 Task: In the  document compendium.pdf Download file as 'Open Document Format' Share this file with 'softage.3@softage.net' Insert the command  Editing
Action: Mouse moved to (56, 96)
Screenshot: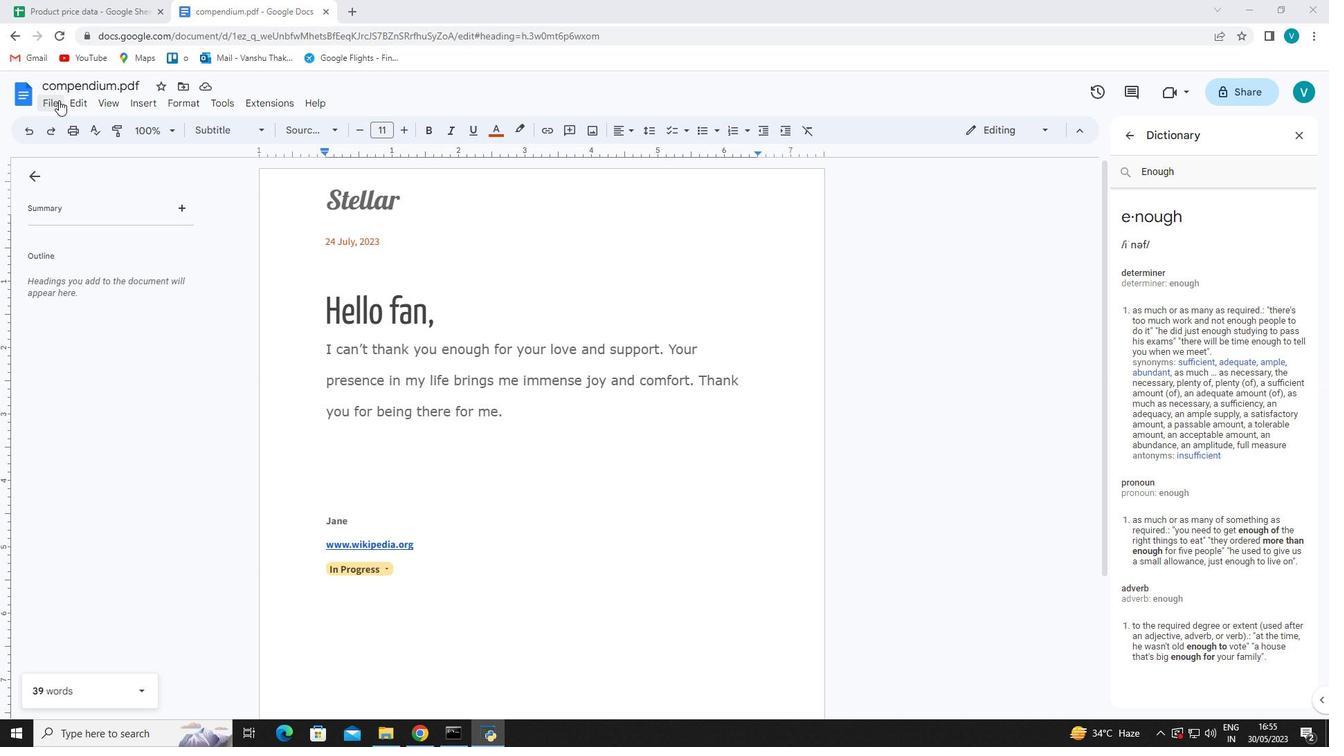 
Action: Mouse pressed left at (56, 96)
Screenshot: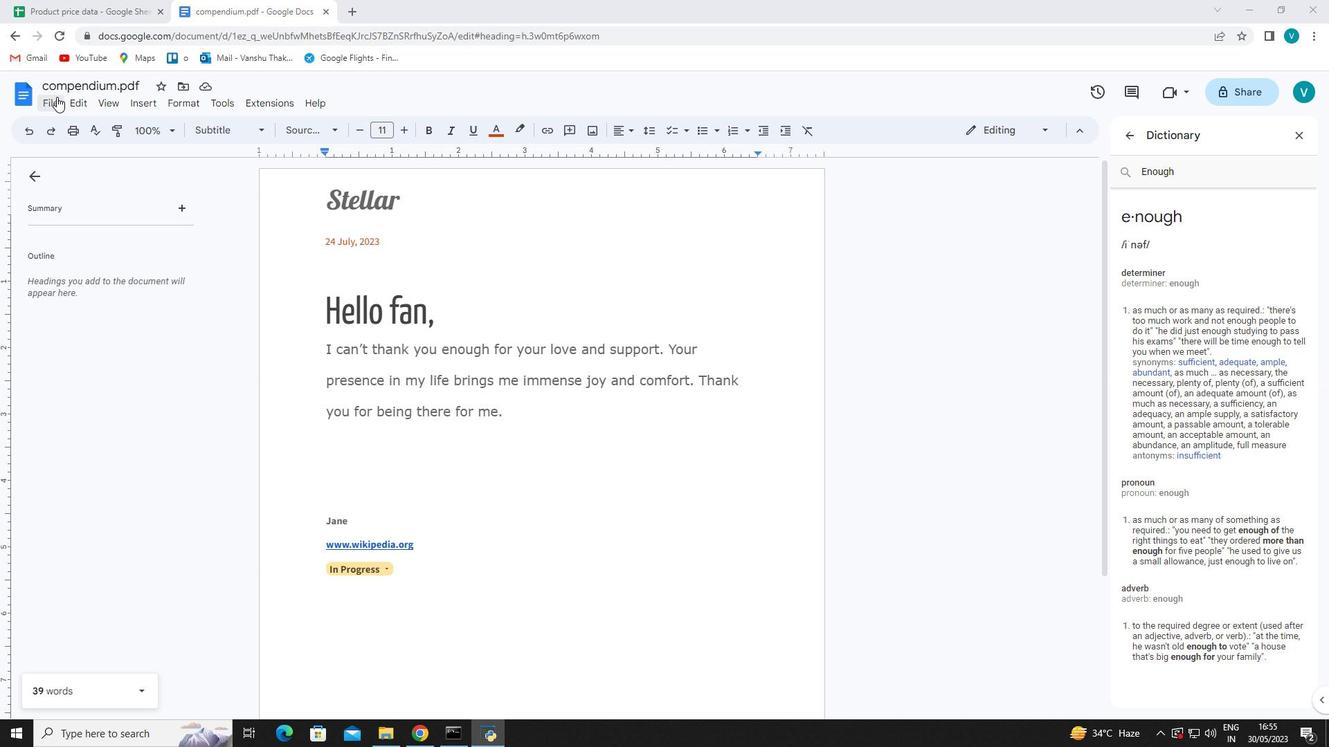 
Action: Mouse moved to (301, 275)
Screenshot: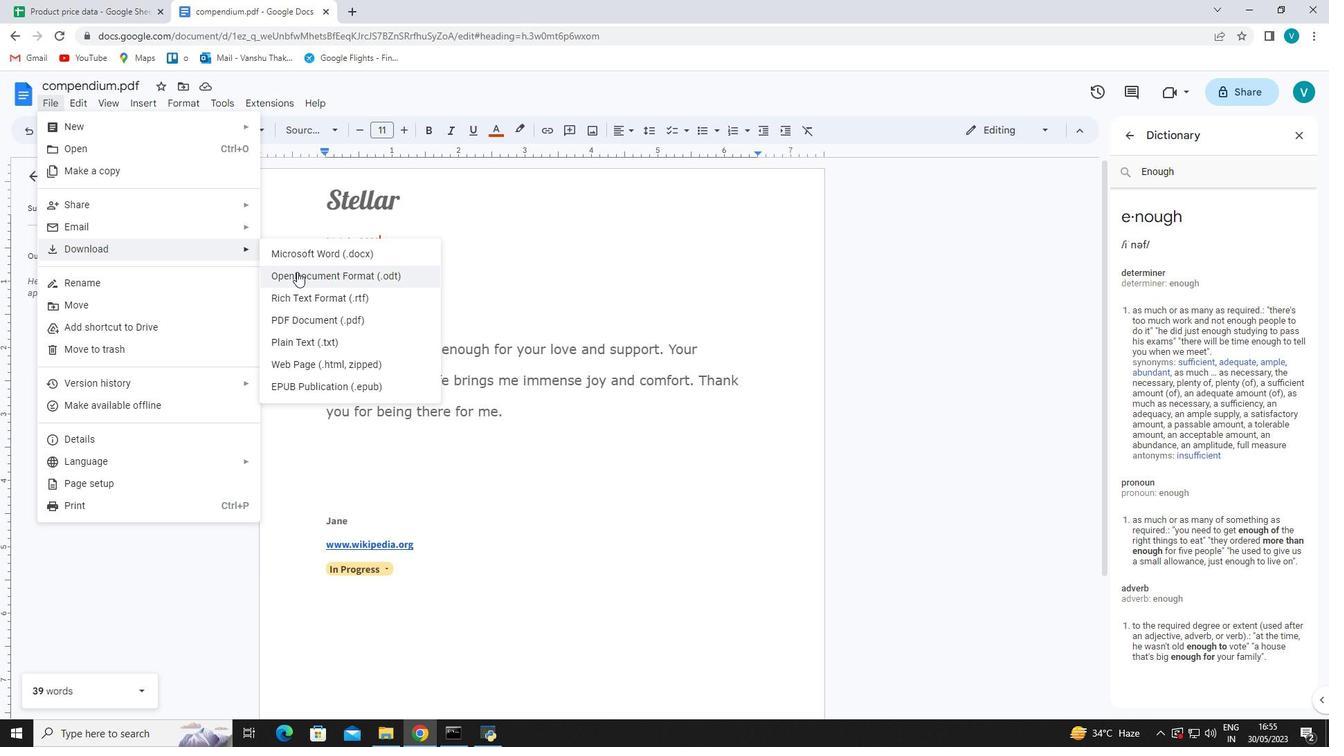 
Action: Mouse pressed left at (301, 275)
Screenshot: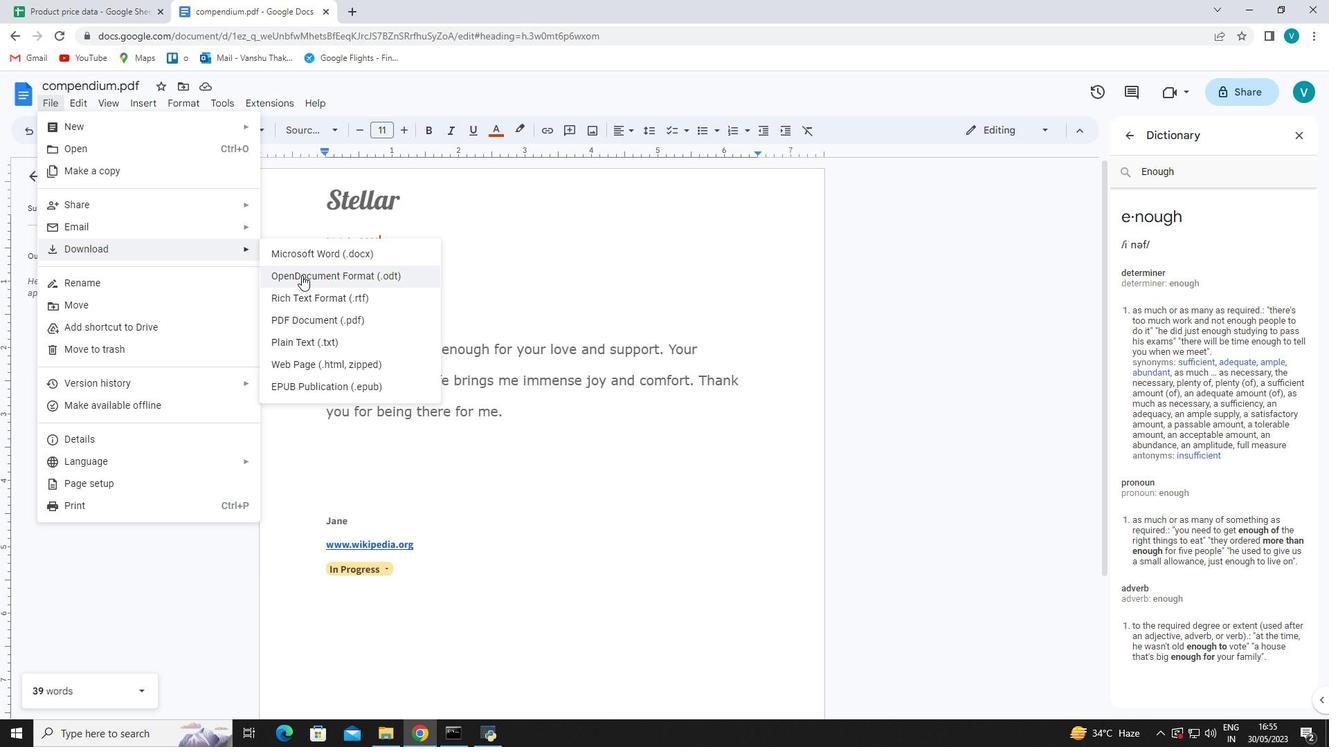 
Action: Mouse moved to (51, 103)
Screenshot: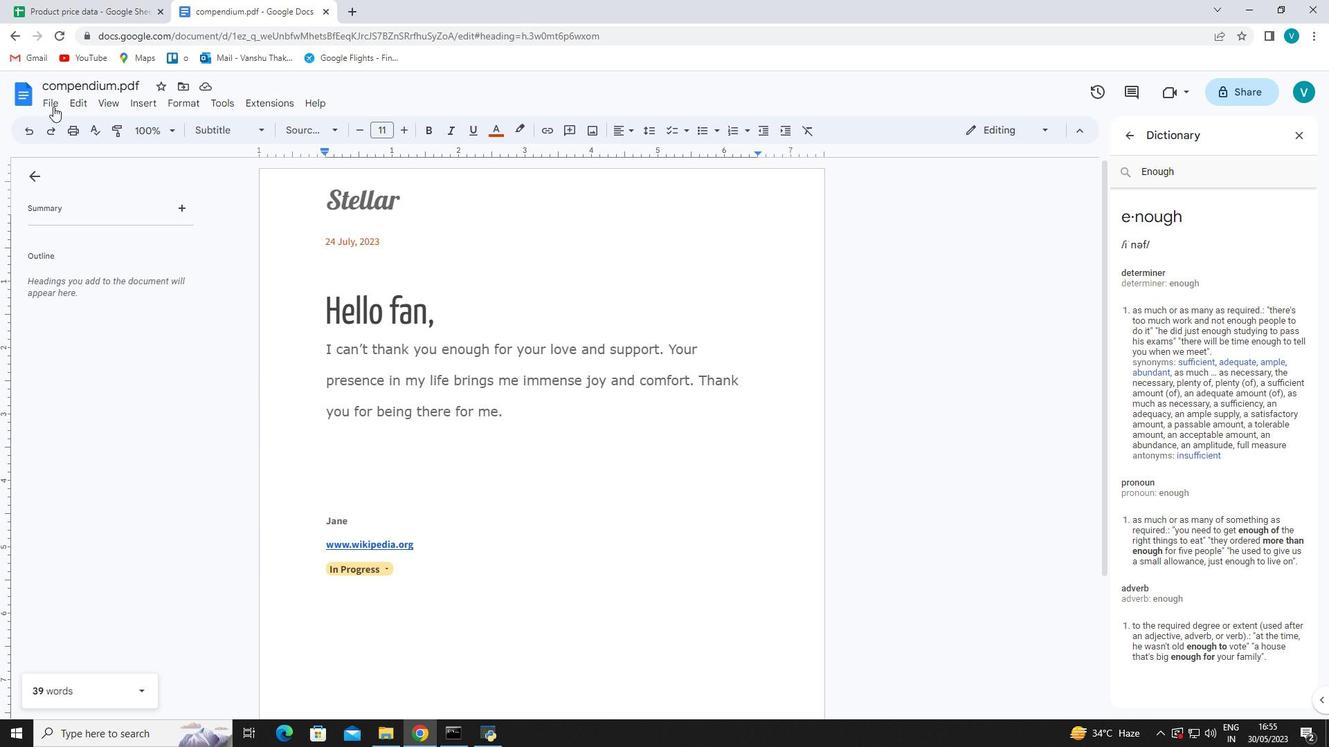 
Action: Mouse pressed left at (51, 103)
Screenshot: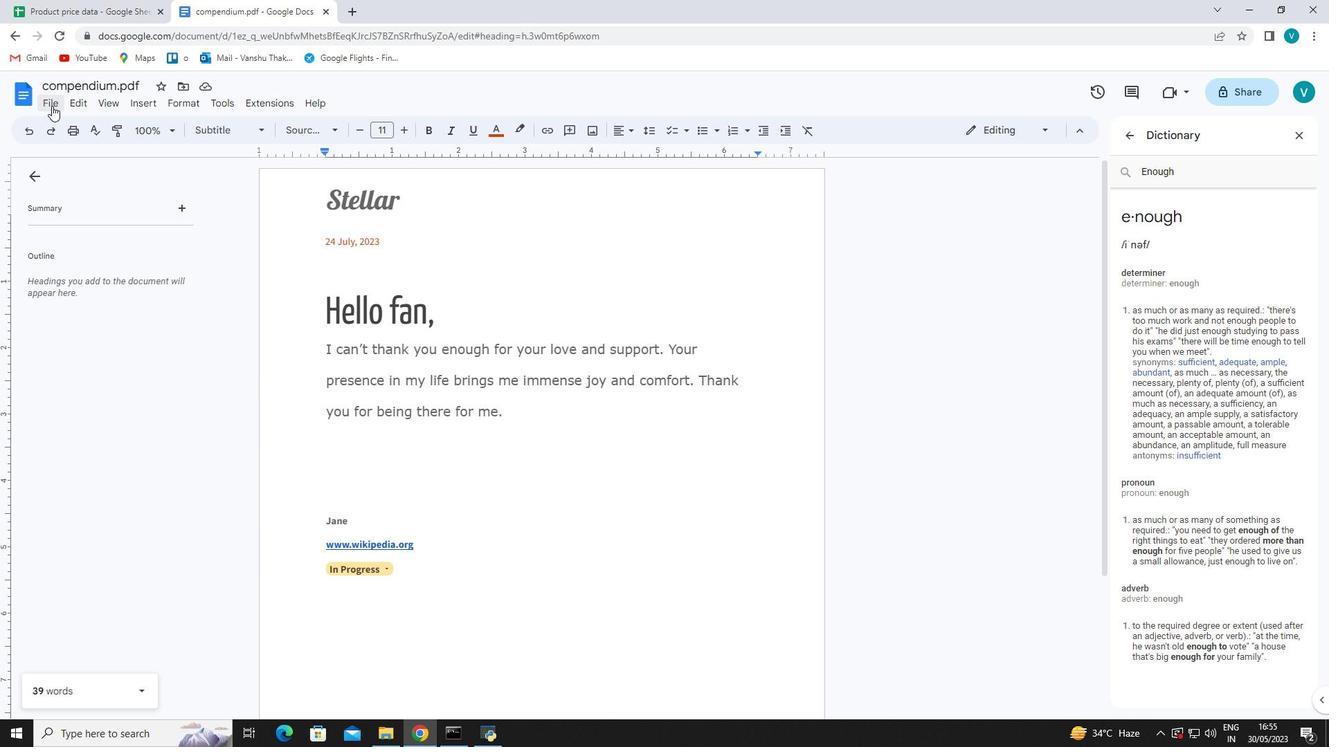 
Action: Mouse moved to (302, 212)
Screenshot: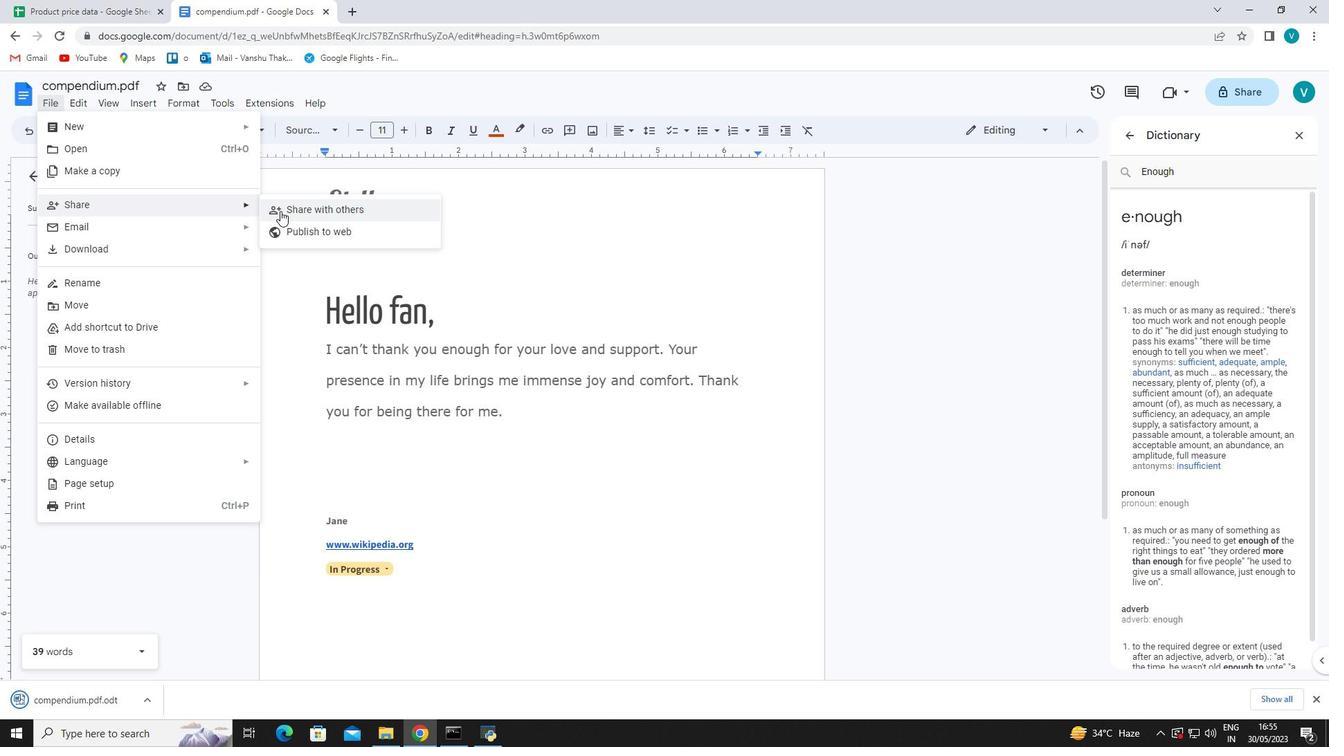 
Action: Mouse pressed left at (302, 212)
Screenshot: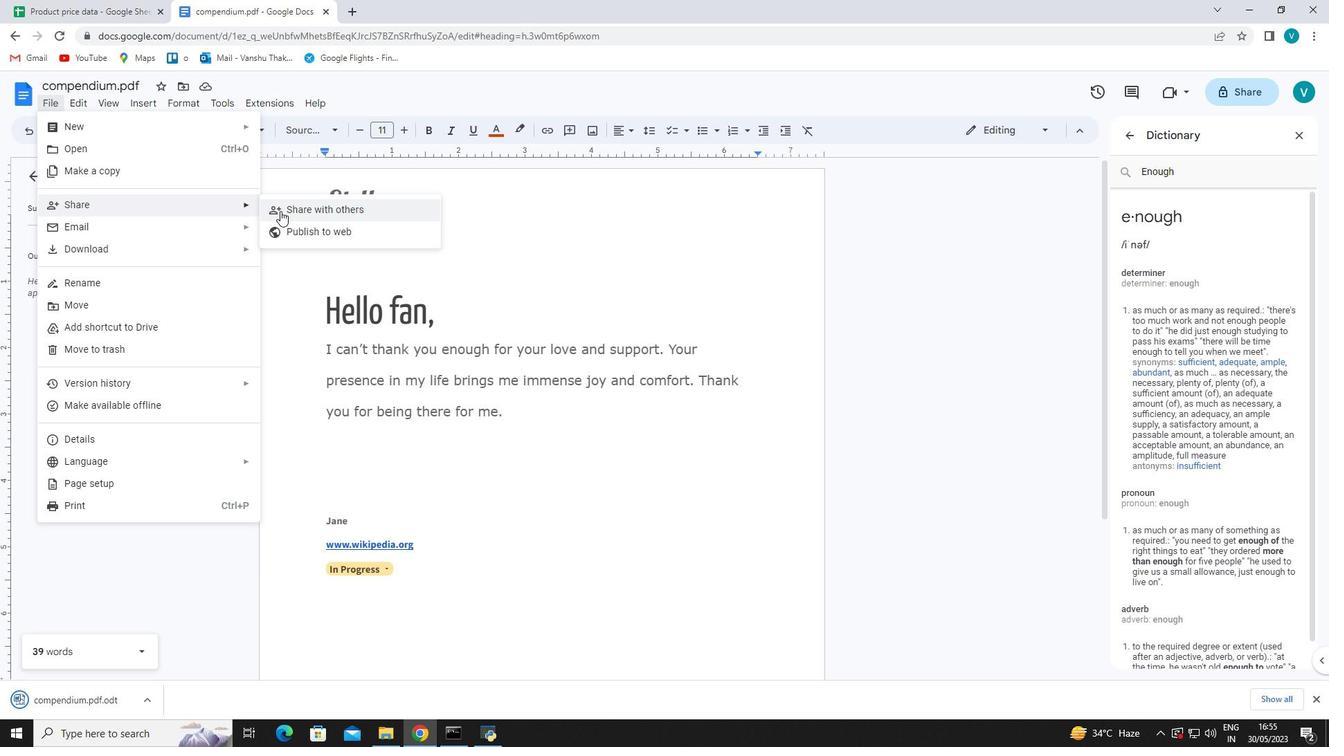 
Action: Mouse moved to (557, 296)
Screenshot: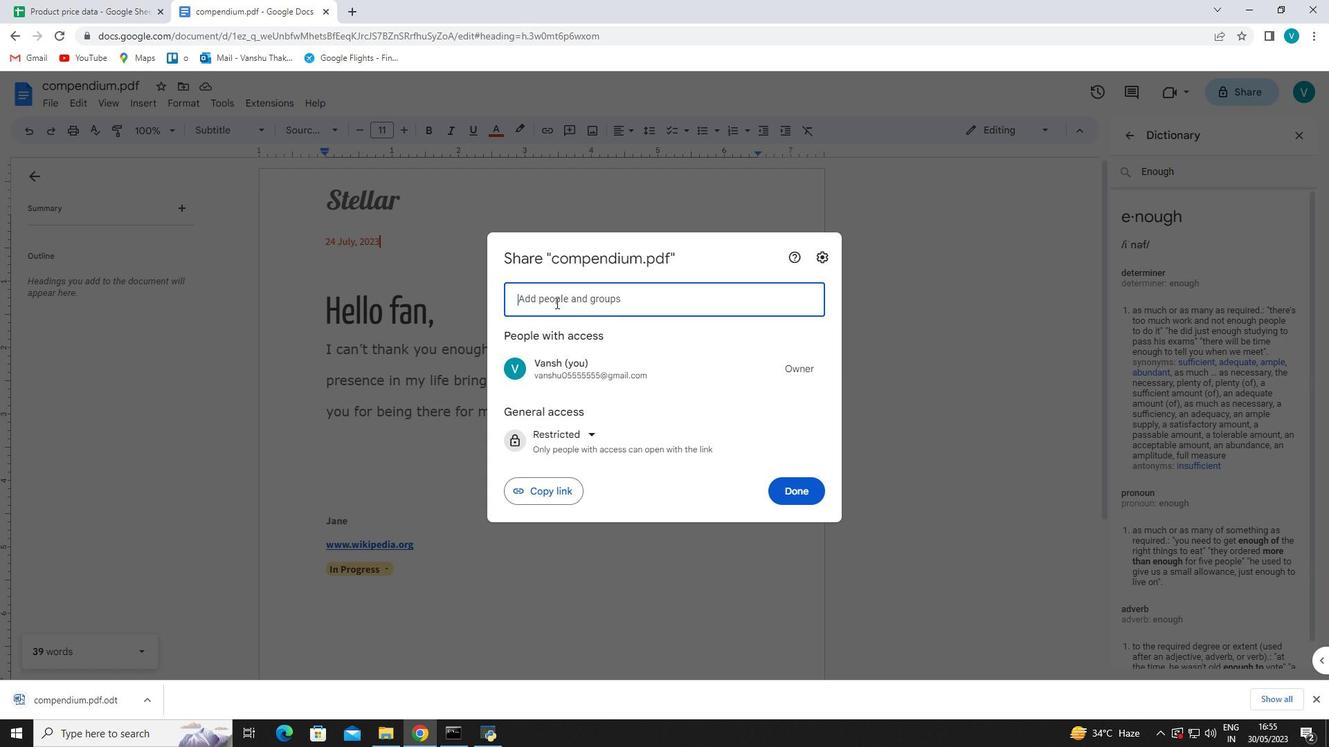 
Action: Mouse pressed left at (557, 296)
Screenshot: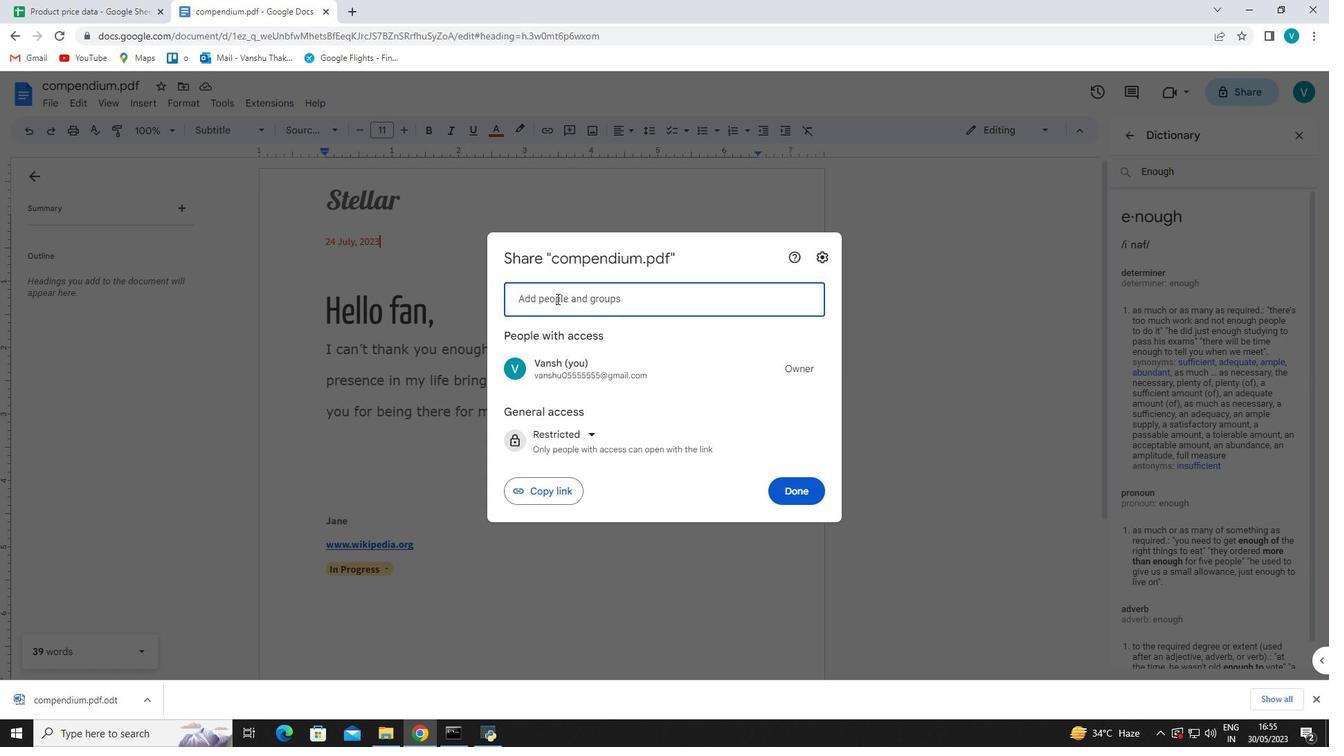 
Action: Key pressed s
Screenshot: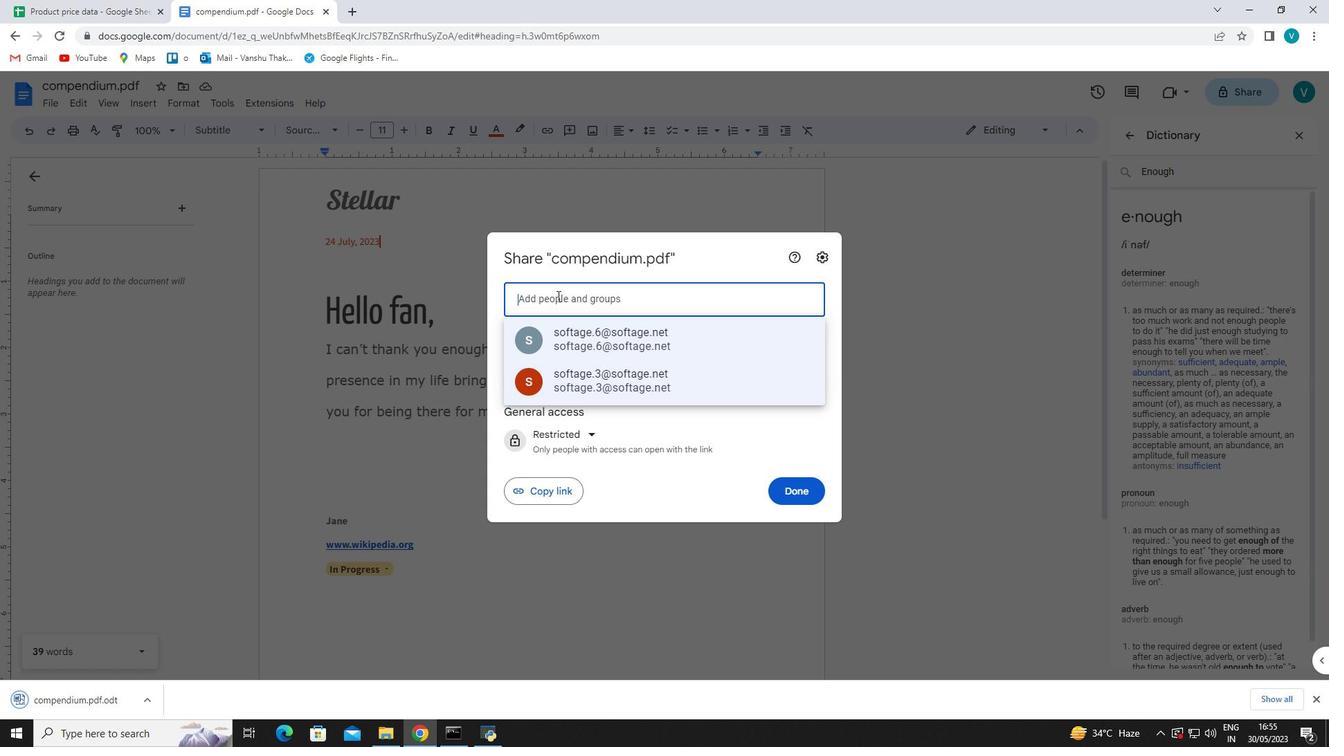 
Action: Mouse moved to (557, 290)
Screenshot: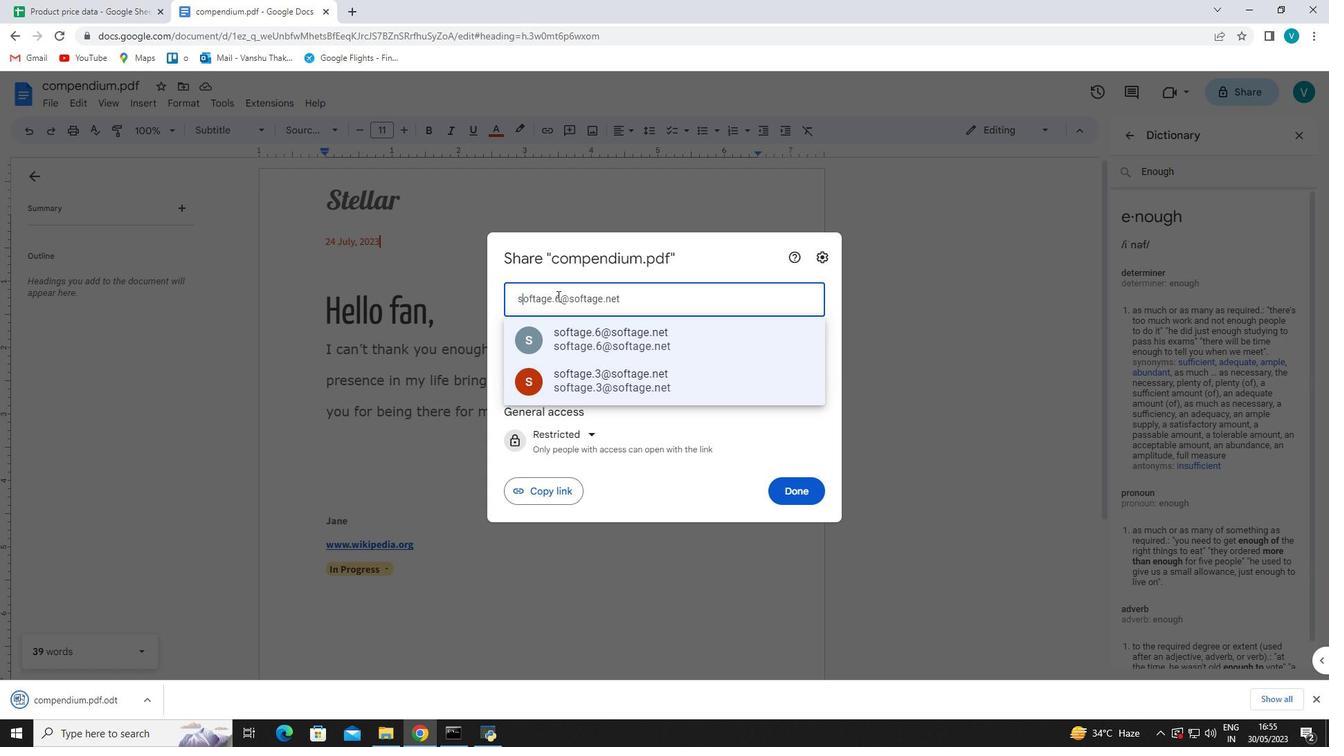 
Action: Key pressed oftage.3<Key.shift><Key.shift><Key.shift><Key.shift><Key.shift><Key.shift><Key.shift><Key.shift><Key.shift><Key.shift><Key.shift><Key.shift><Key.shift><Key.shift><Key.shift><Key.shift><Key.shift><Key.shift><Key.shift><Key.shift><Key.shift><Key.shift><Key.shift><Key.shift><Key.shift>@s
Screenshot: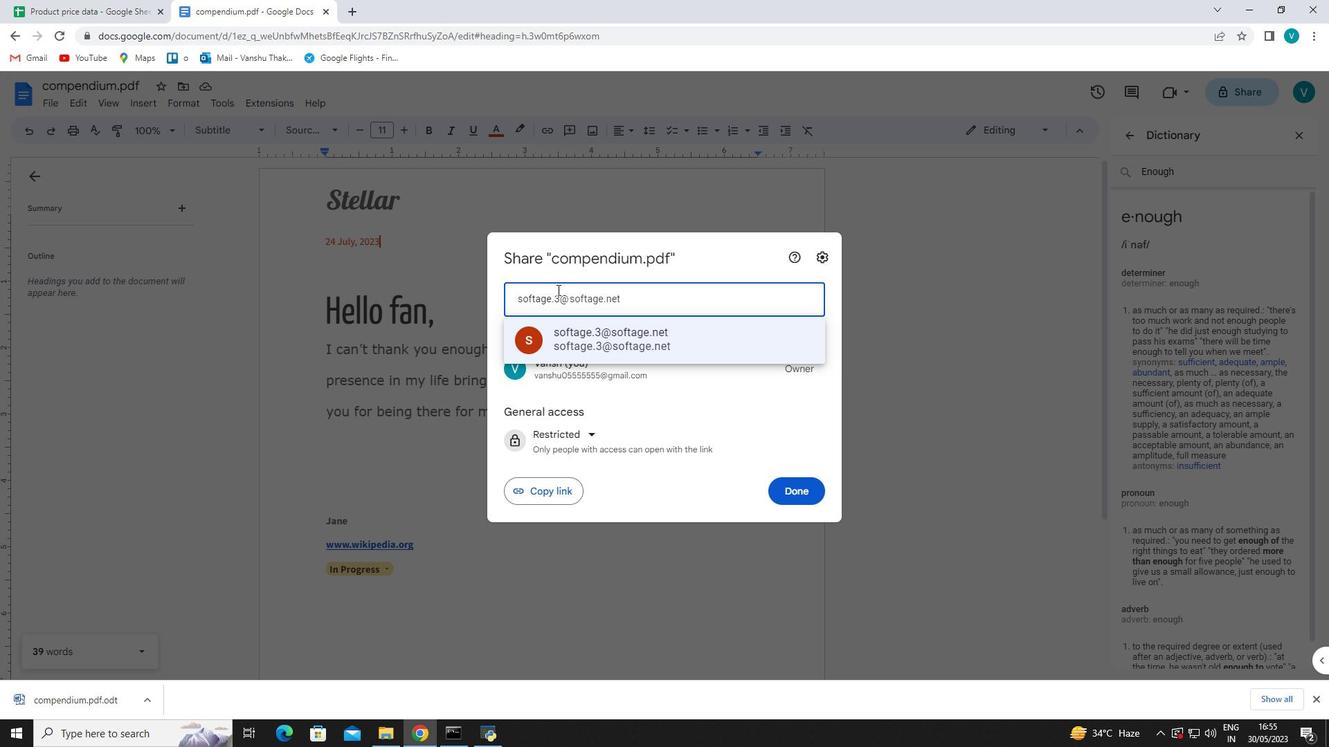 
Action: Mouse moved to (557, 282)
Screenshot: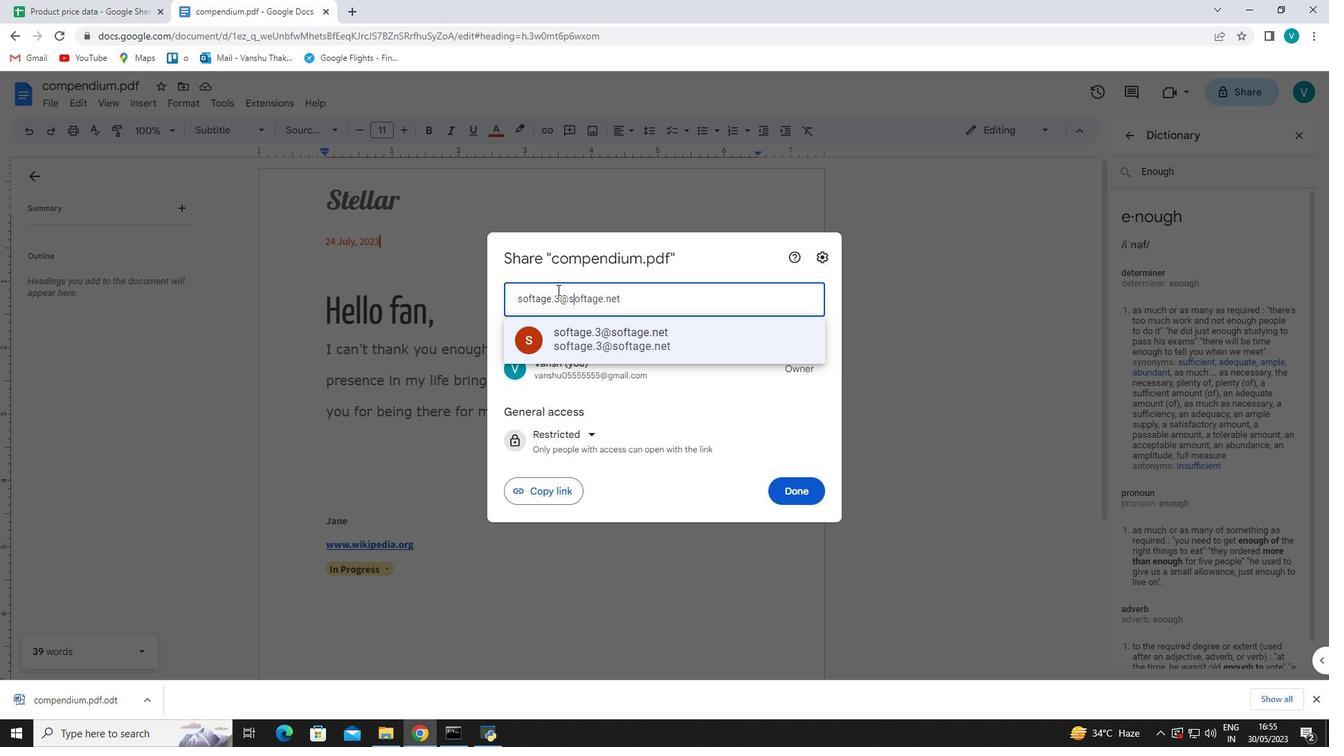 
Action: Key pressed oftage.net
Screenshot: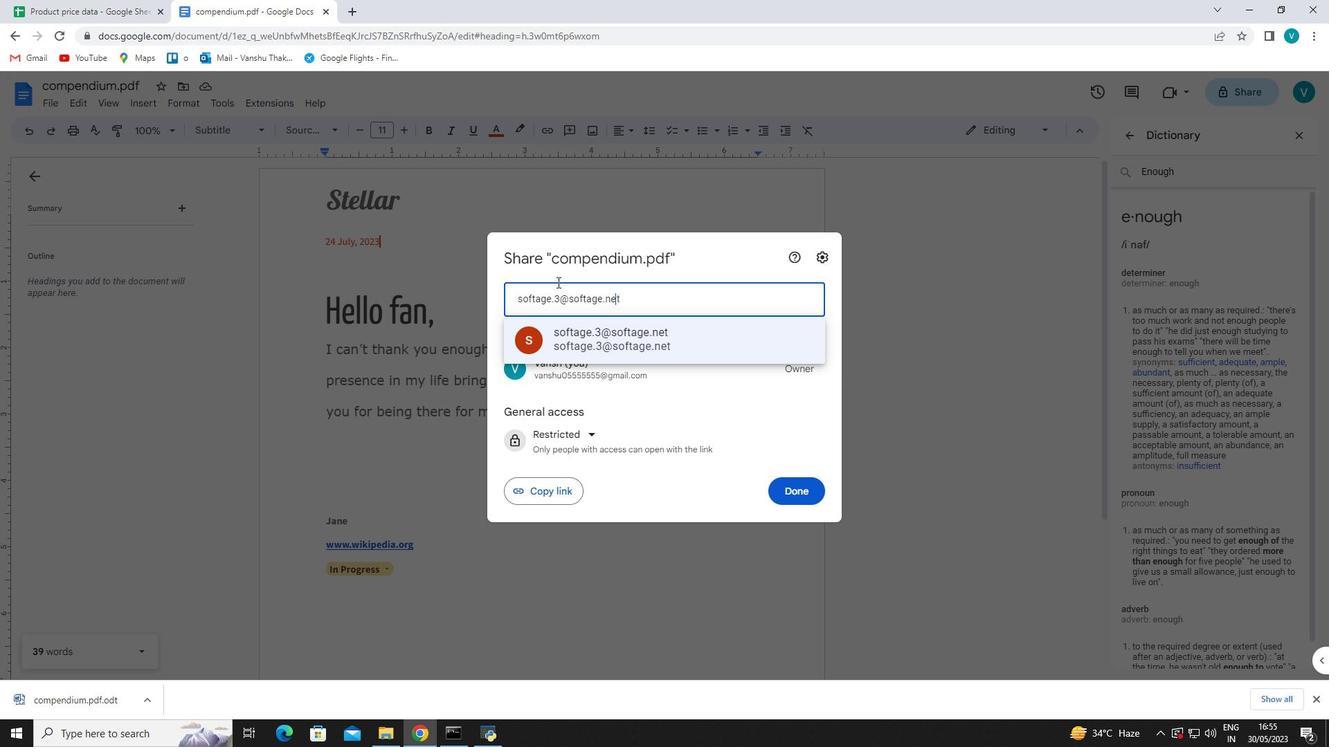 
Action: Mouse moved to (619, 331)
Screenshot: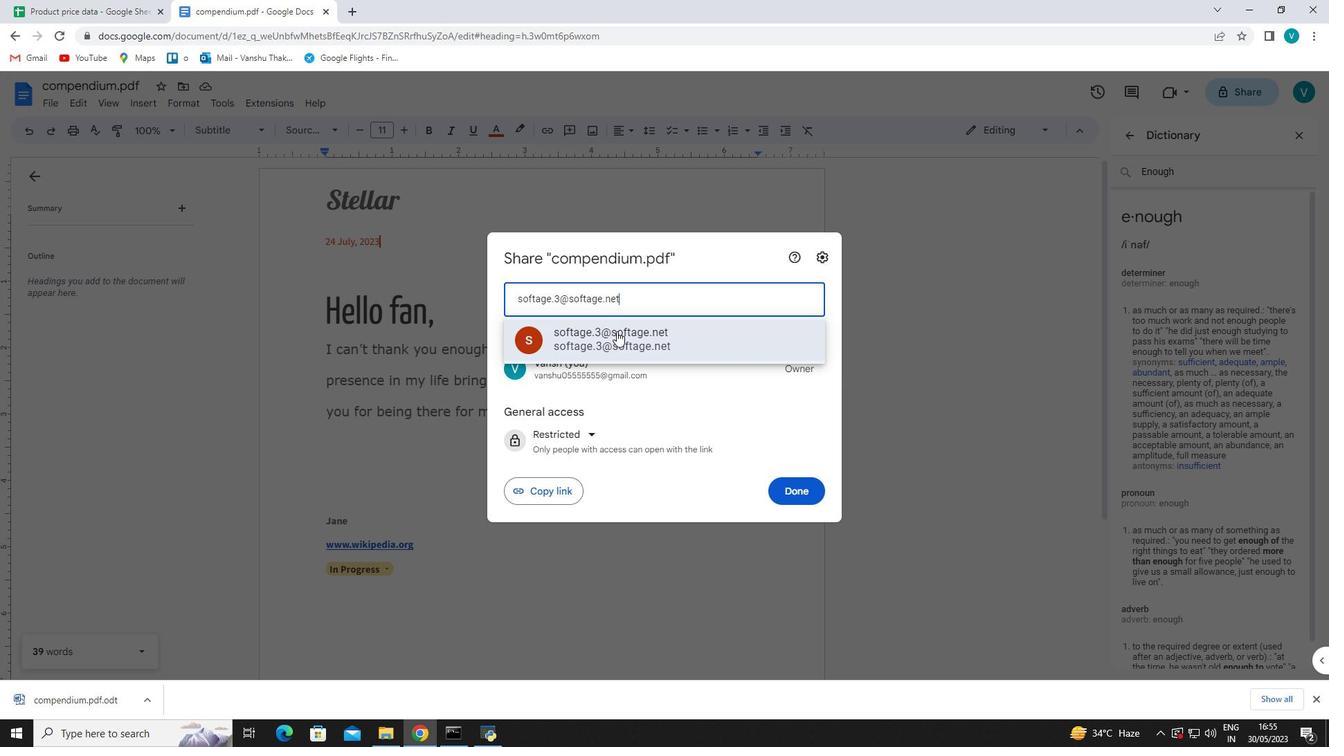 
Action: Mouse pressed left at (619, 331)
Screenshot: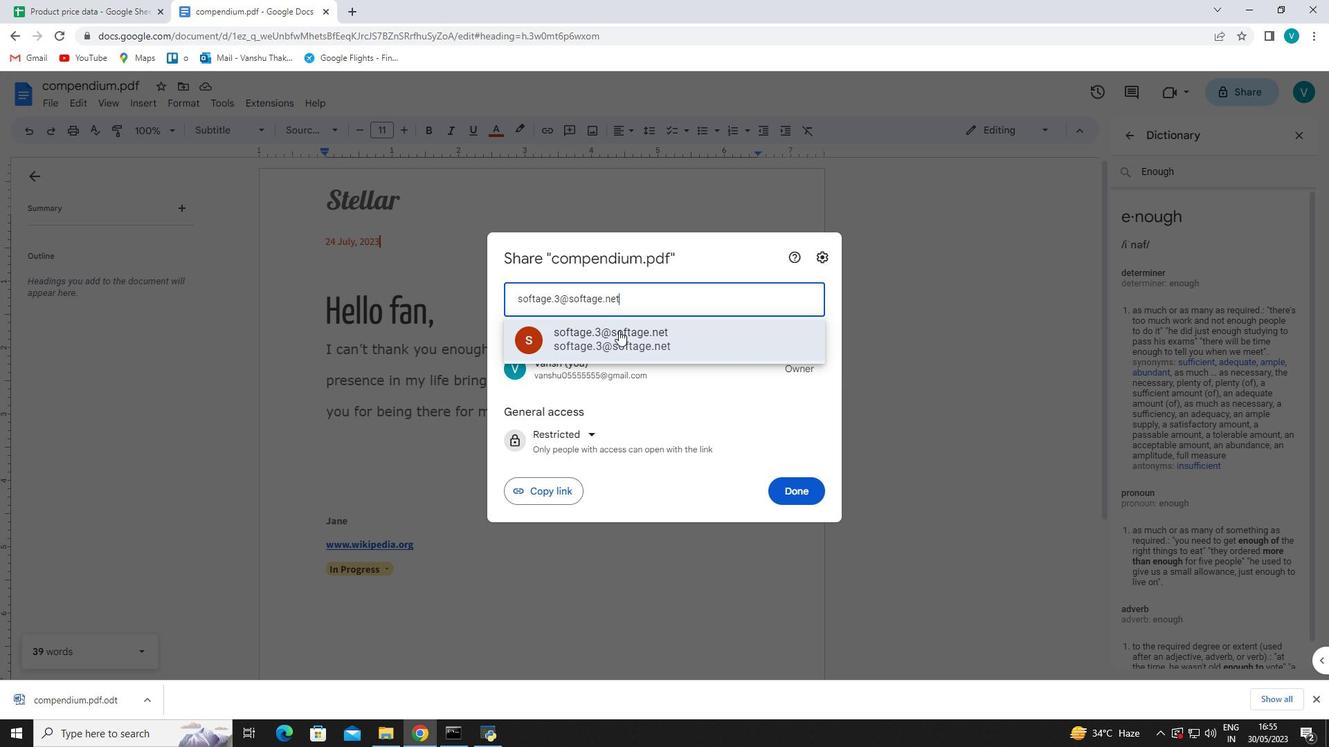 
Action: Mouse moved to (801, 483)
Screenshot: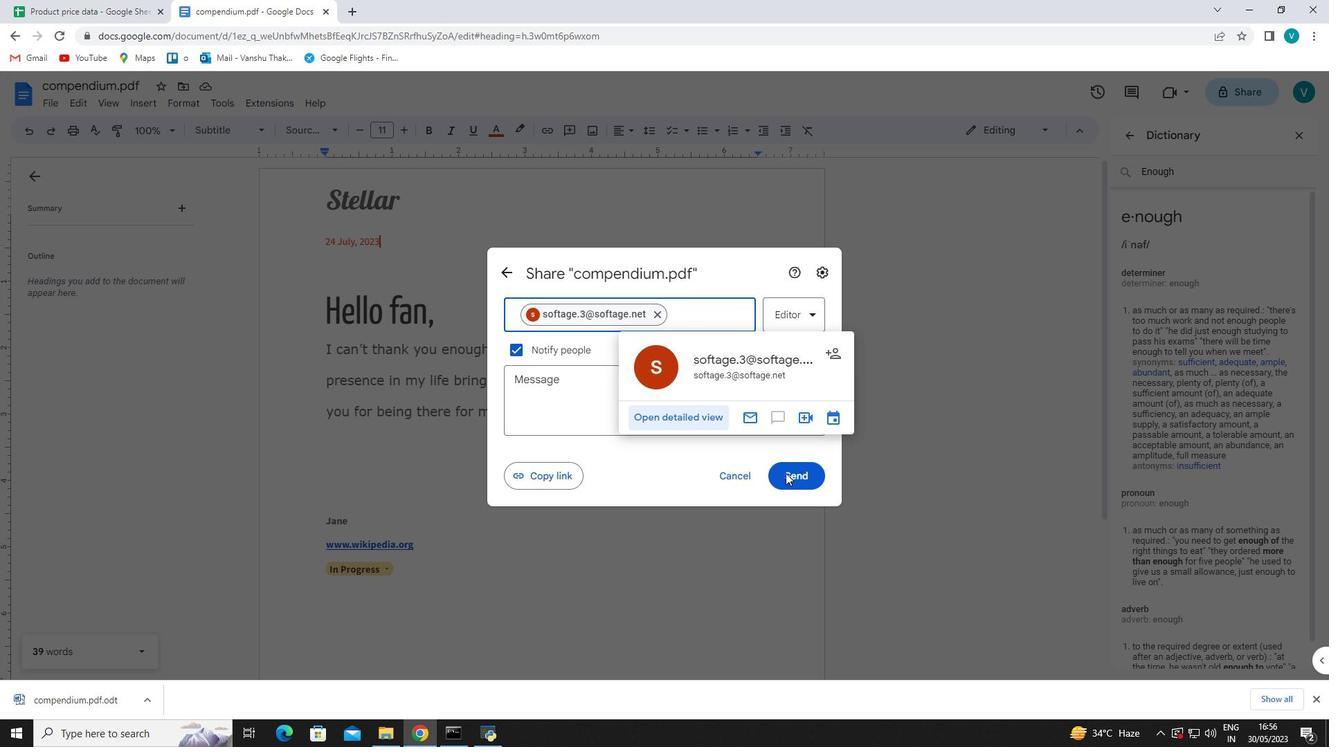 
Action: Mouse pressed left at (801, 483)
Screenshot: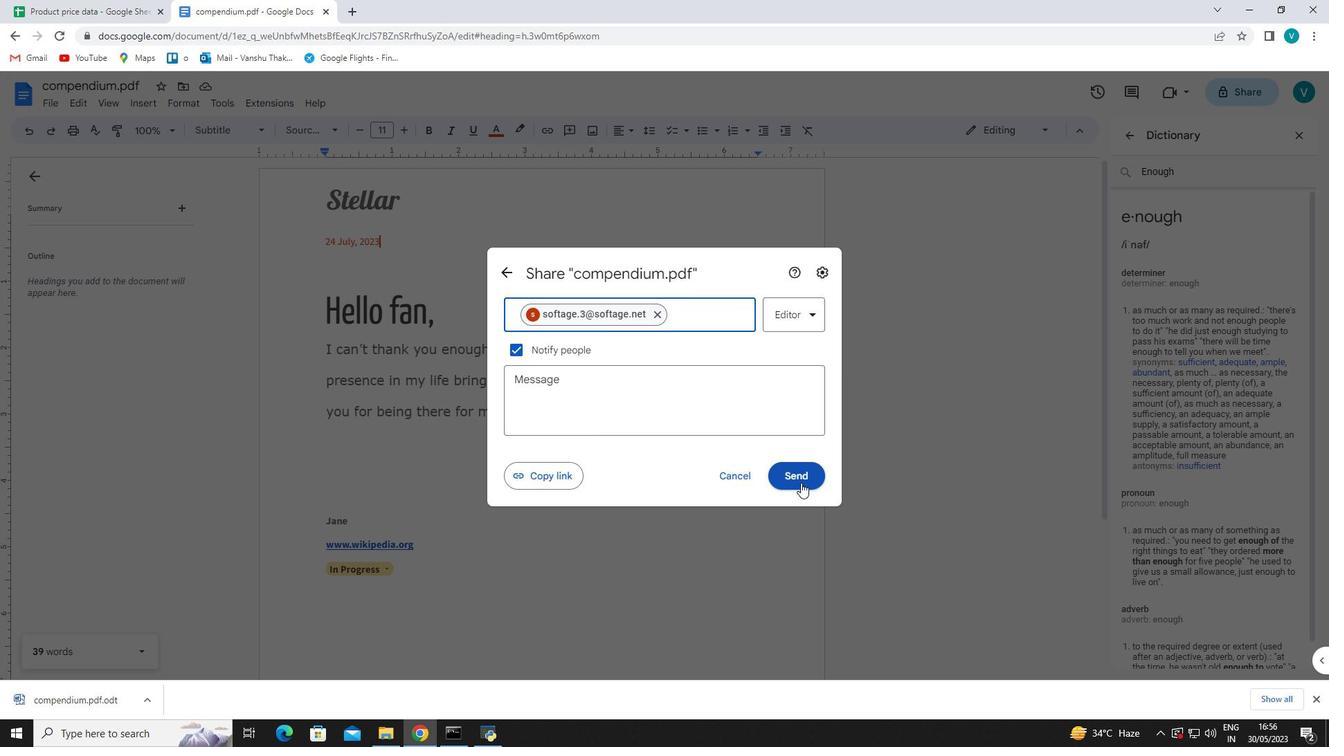 
Action: Mouse moved to (998, 135)
Screenshot: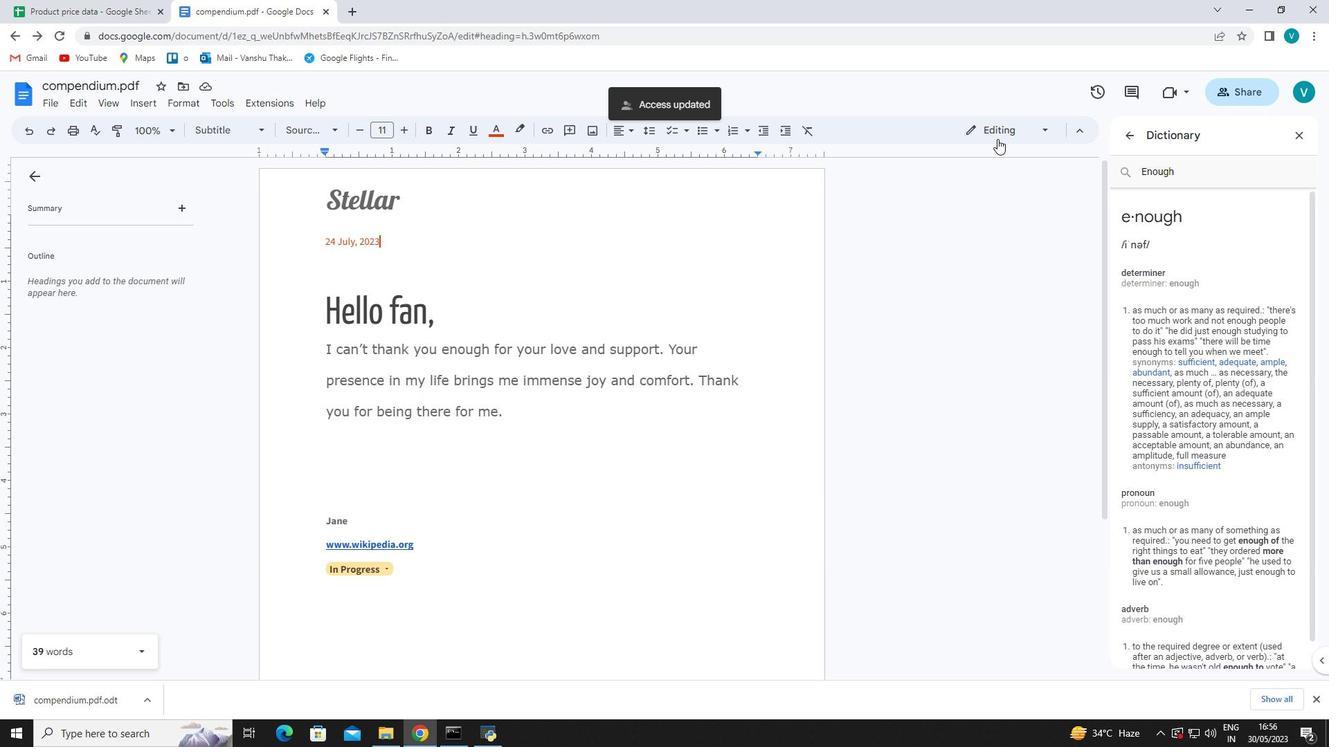 
Action: Mouse pressed left at (998, 135)
Screenshot: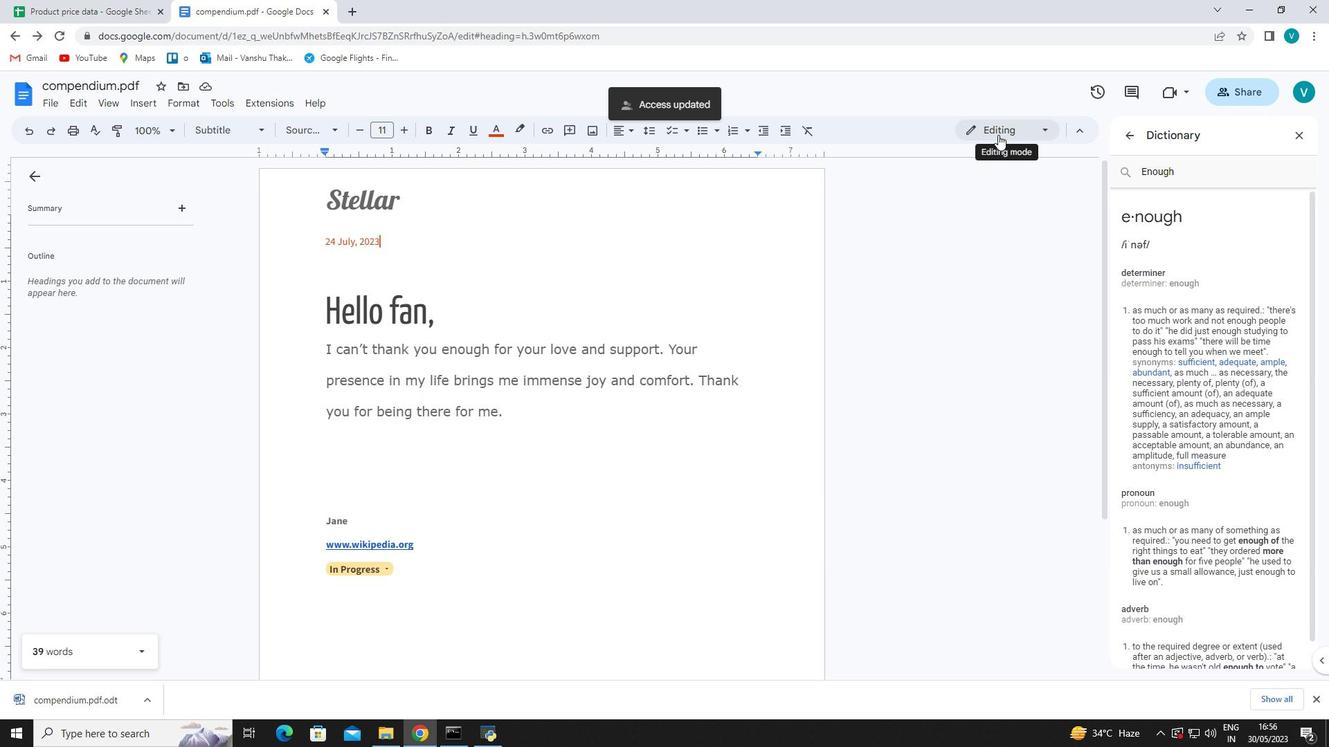 
Action: Mouse moved to (1006, 154)
Screenshot: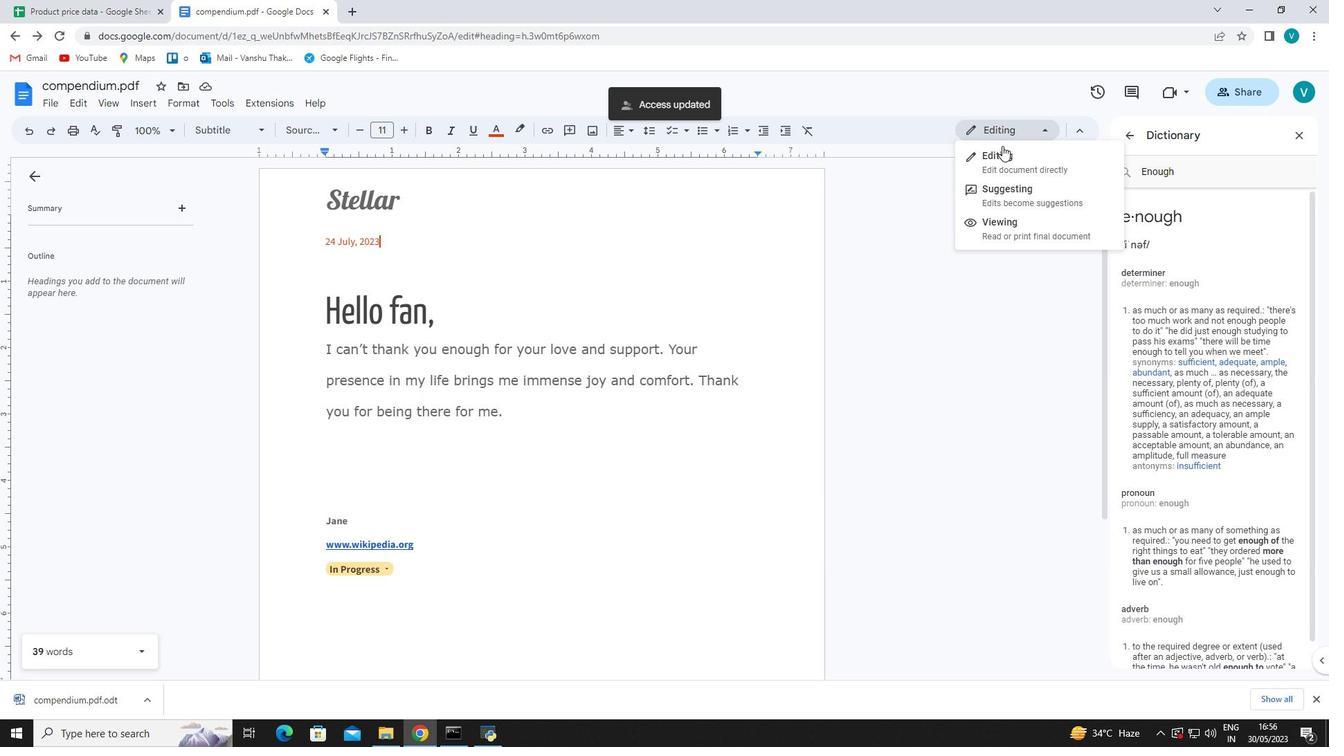 
Action: Mouse pressed left at (1006, 154)
Screenshot: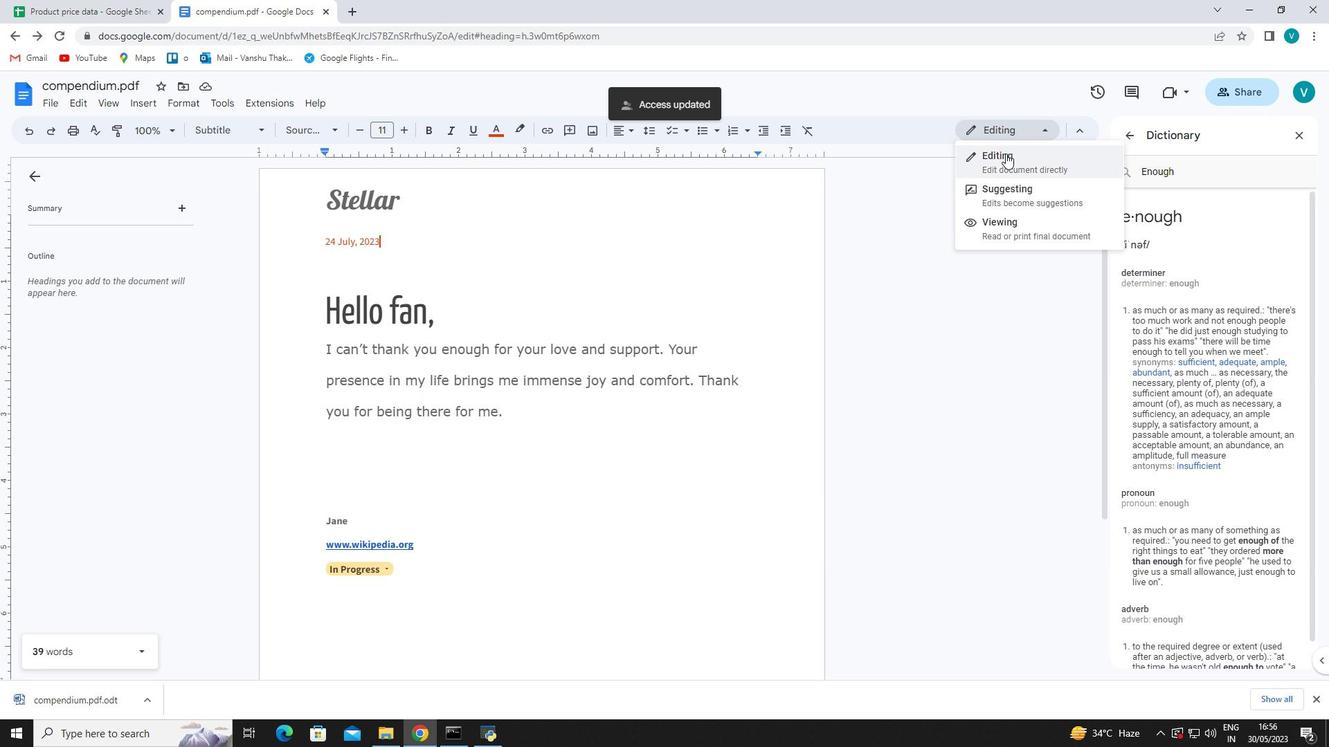 
